 Task: Use Skateboard Sound Effect in this video "Movie A.mp4"
Action: Mouse moved to (497, 98)
Screenshot: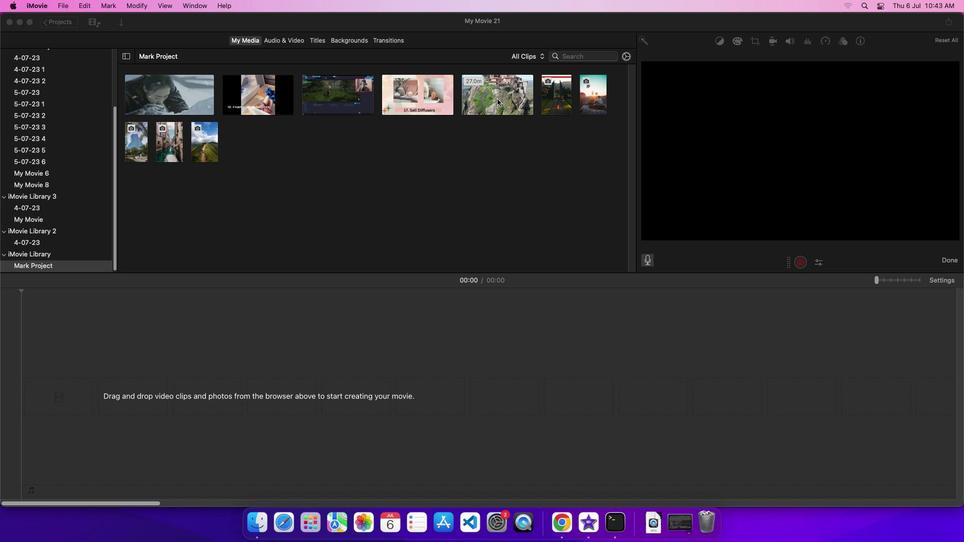 
Action: Mouse pressed left at (497, 98)
Screenshot: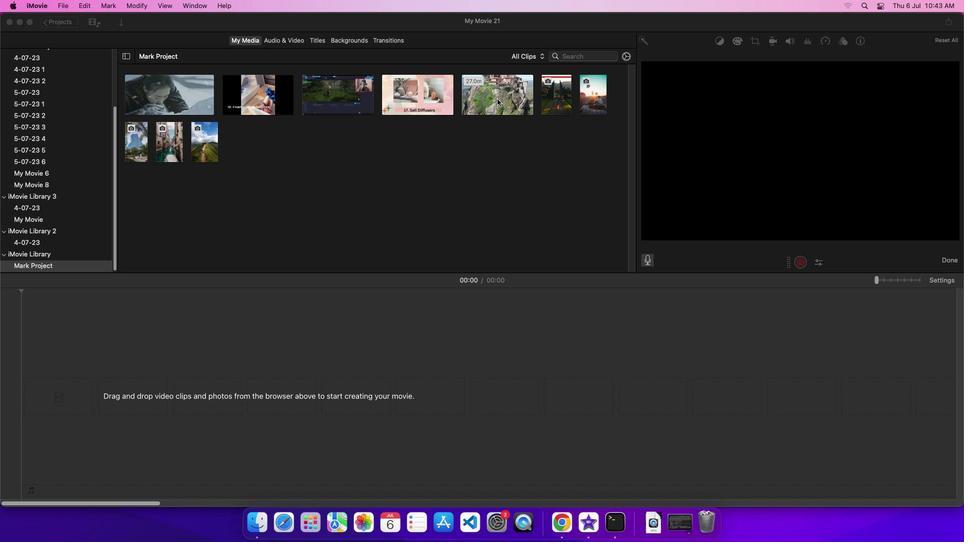
Action: Mouse moved to (512, 100)
Screenshot: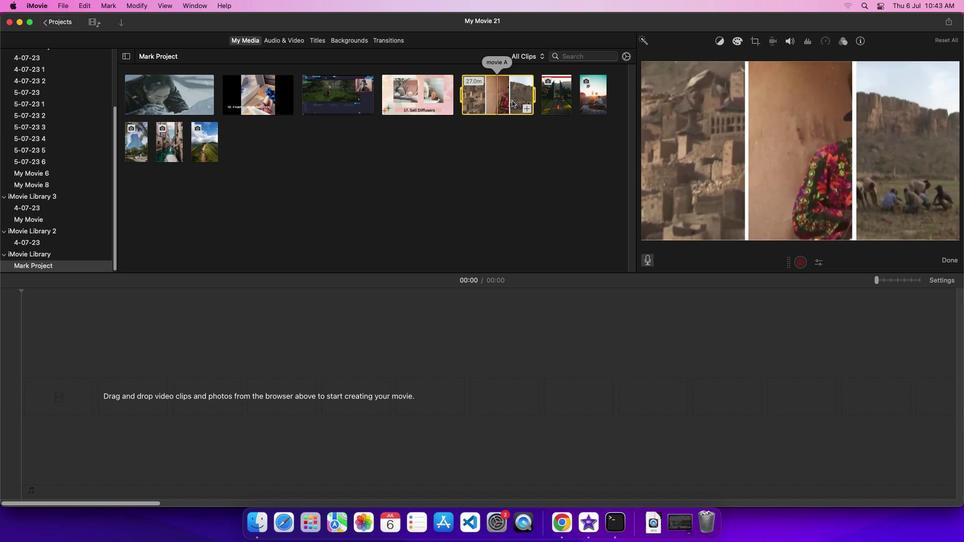 
Action: Mouse pressed left at (512, 100)
Screenshot: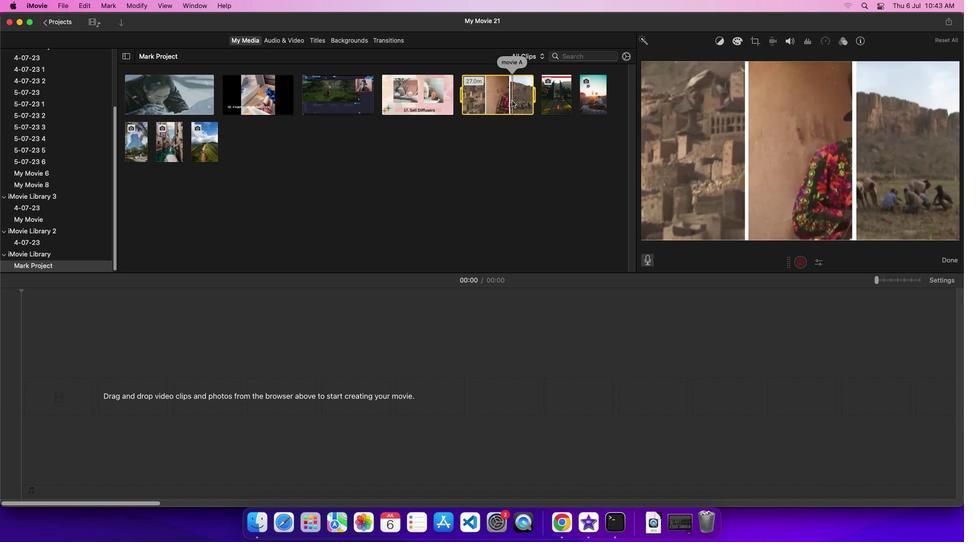 
Action: Mouse moved to (289, 40)
Screenshot: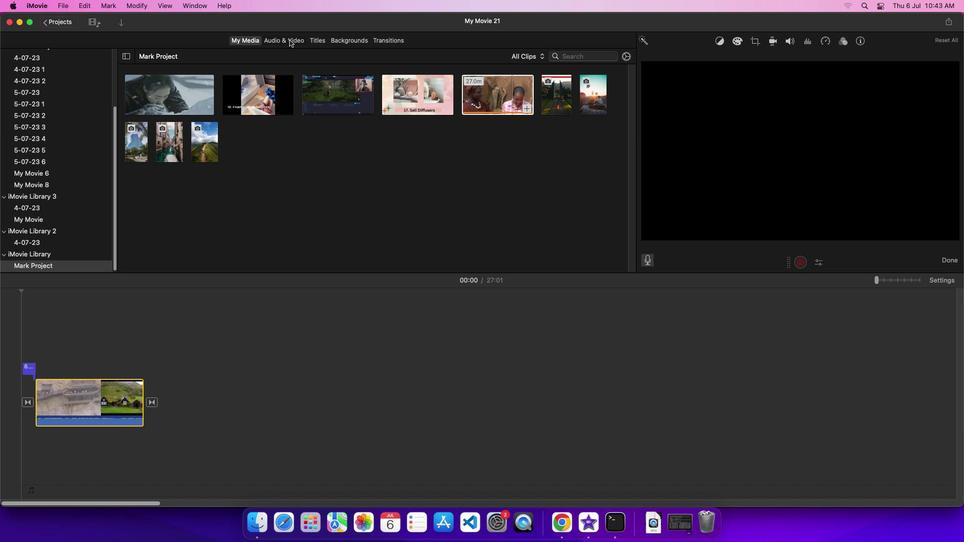 
Action: Mouse pressed left at (289, 40)
Screenshot: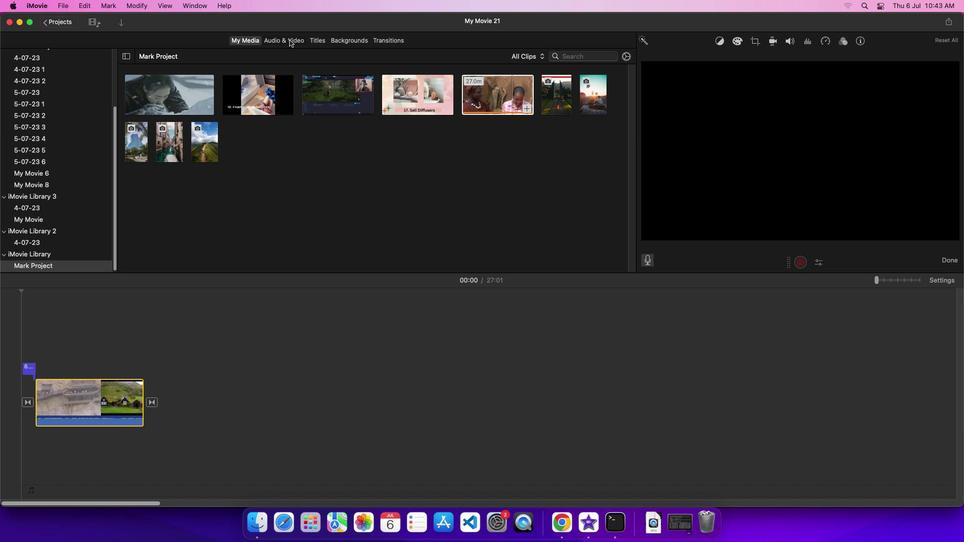 
Action: Mouse moved to (67, 92)
Screenshot: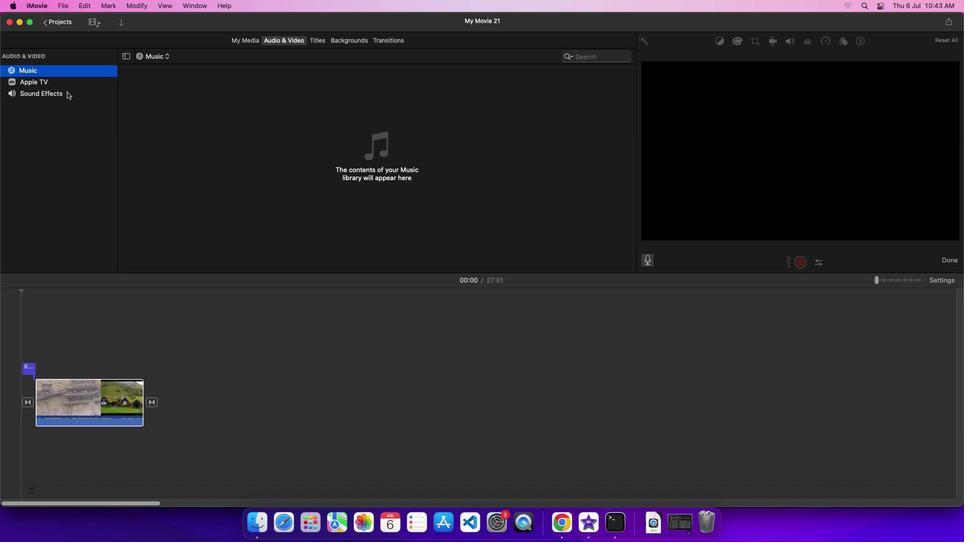 
Action: Mouse pressed left at (67, 92)
Screenshot: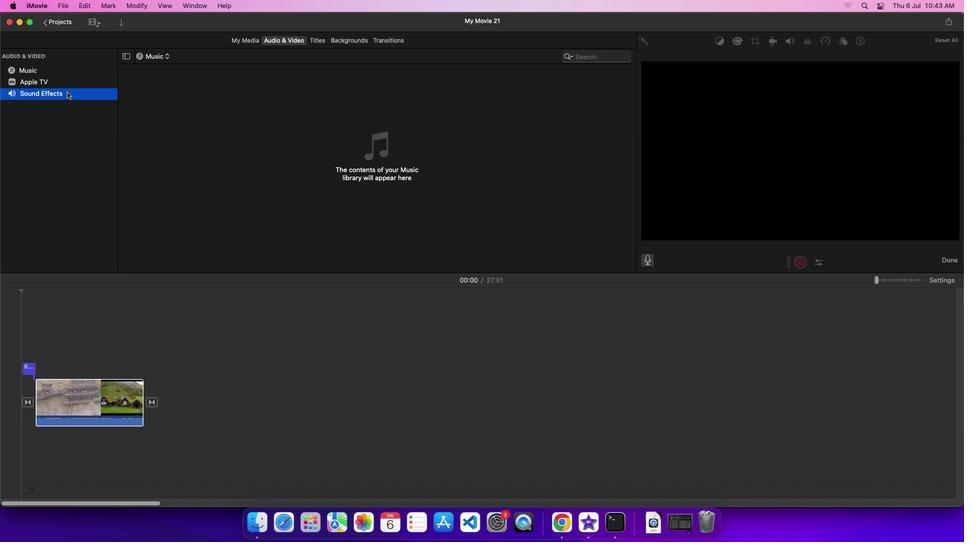 
Action: Mouse moved to (171, 206)
Screenshot: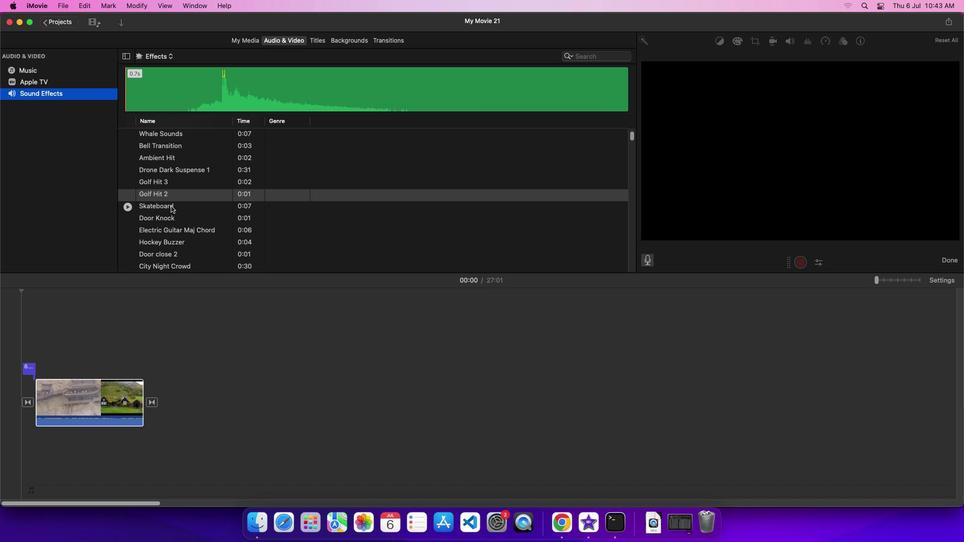 
Action: Mouse pressed left at (171, 206)
Screenshot: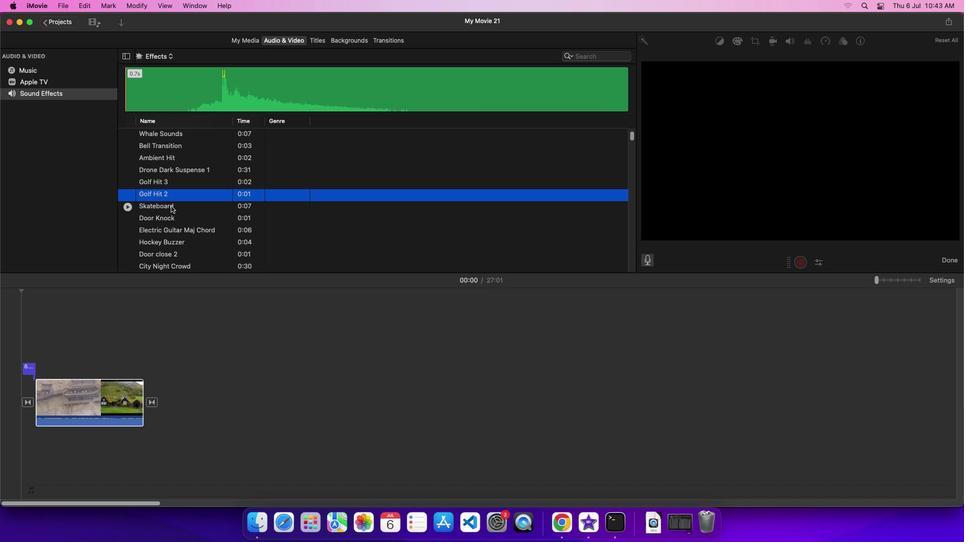 
Action: Mouse moved to (184, 210)
Screenshot: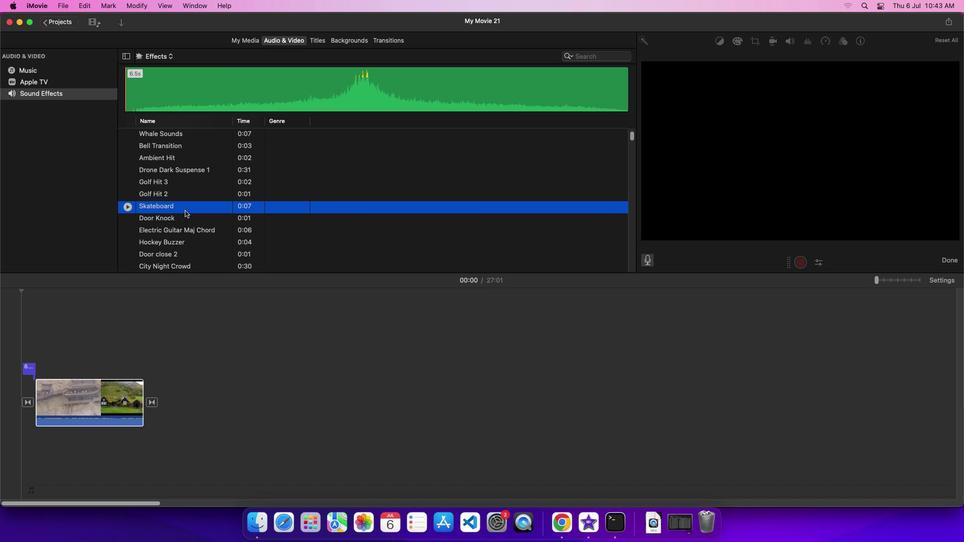
Action: Mouse pressed left at (184, 210)
Screenshot: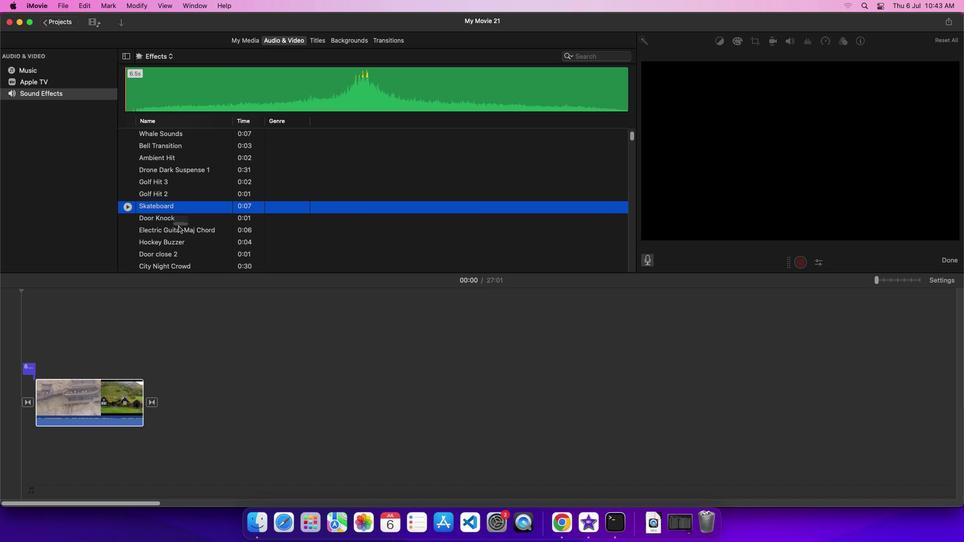 
Action: Mouse moved to (89, 438)
Screenshot: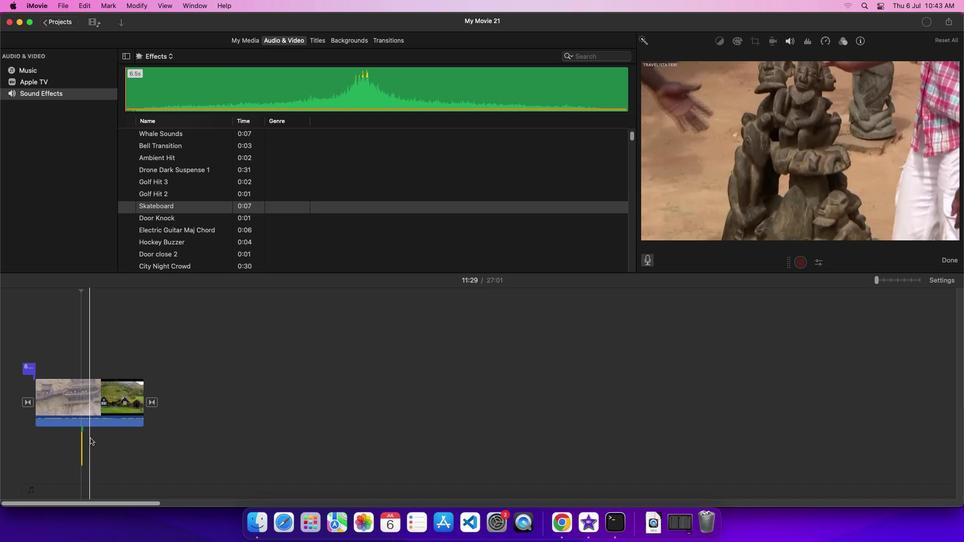 
